 Task: Add the task  Upgrade and migrate company vendor management to a cloud-based solution to the section Gravity Wave in the project BeyondTech and add a Due Date to the respective task as 2024/05/21
Action: Mouse moved to (466, 394)
Screenshot: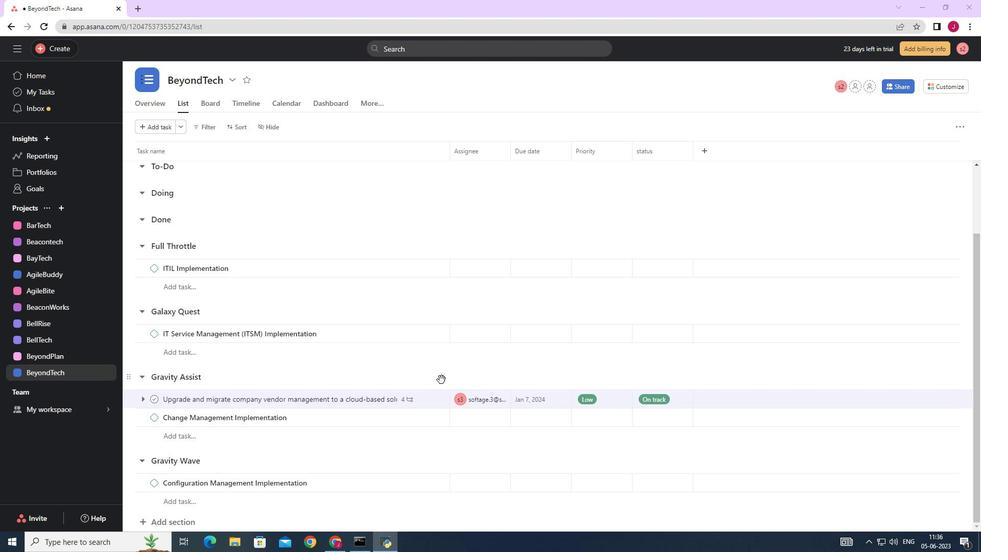 
Action: Mouse scrolled (466, 393) with delta (0, 0)
Screenshot: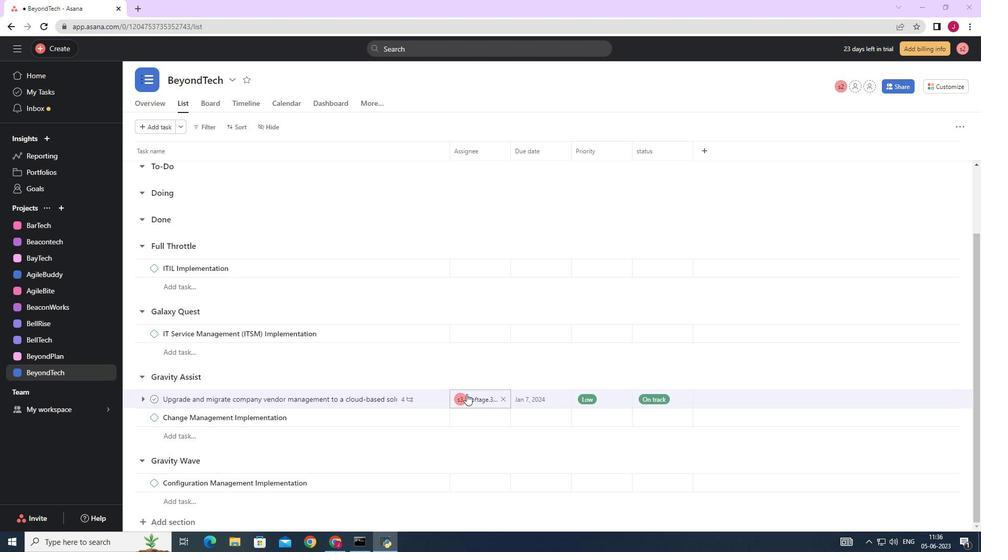 
Action: Mouse scrolled (466, 393) with delta (0, 0)
Screenshot: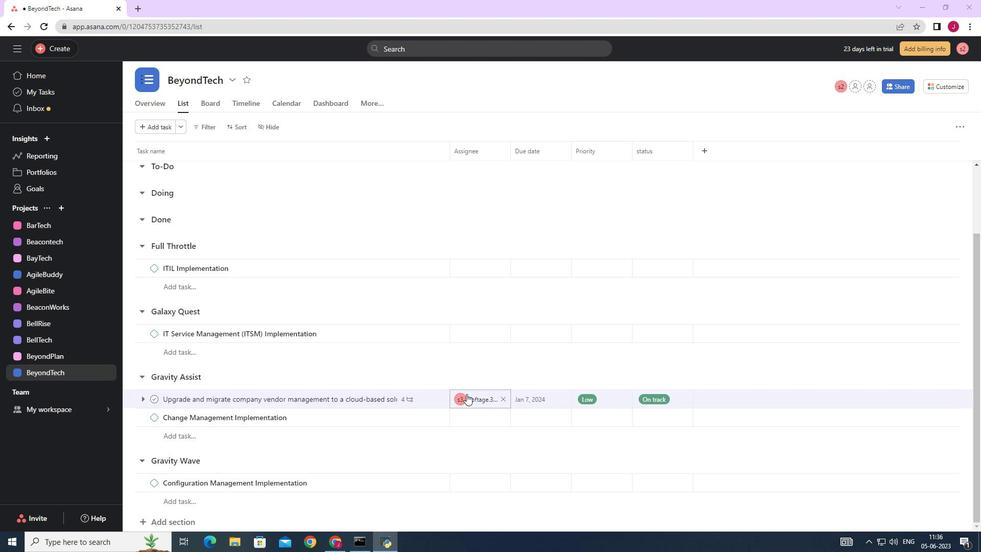 
Action: Mouse scrolled (466, 393) with delta (0, 0)
Screenshot: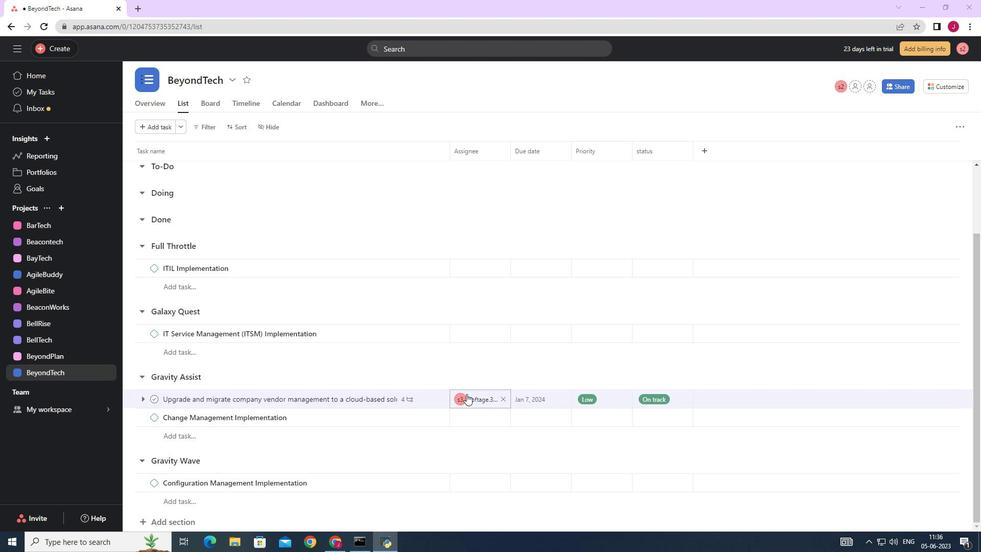 
Action: Mouse scrolled (466, 393) with delta (0, 0)
Screenshot: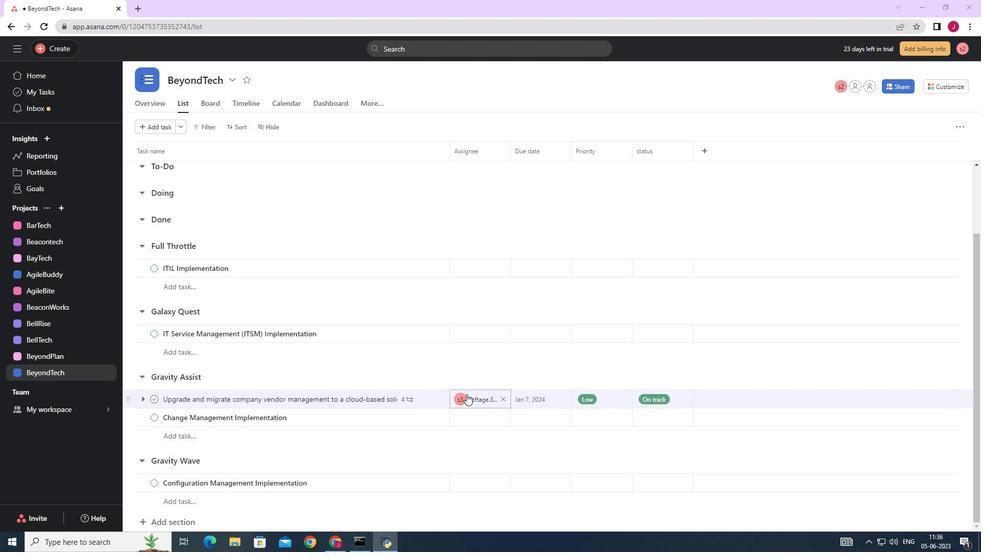 
Action: Mouse moved to (423, 399)
Screenshot: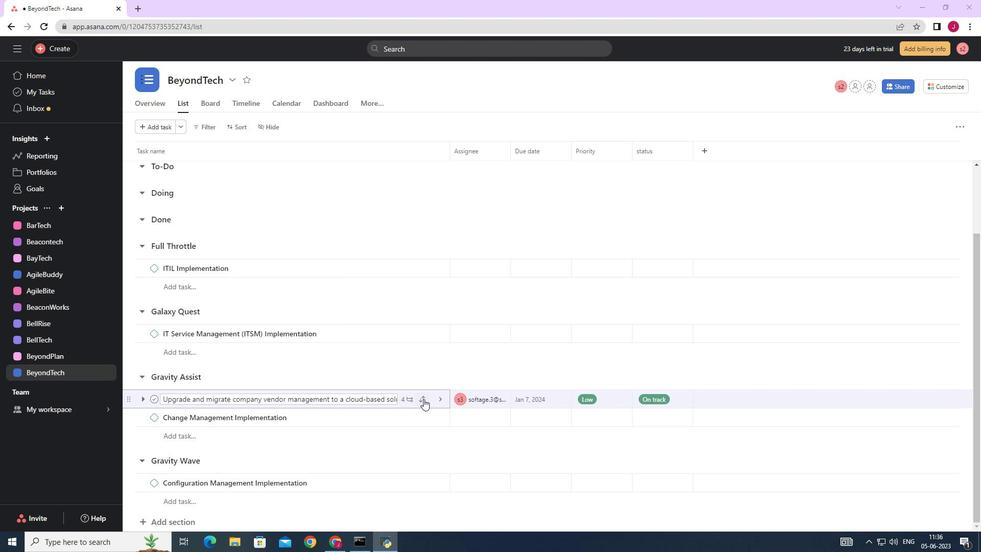 
Action: Mouse pressed left at (423, 399)
Screenshot: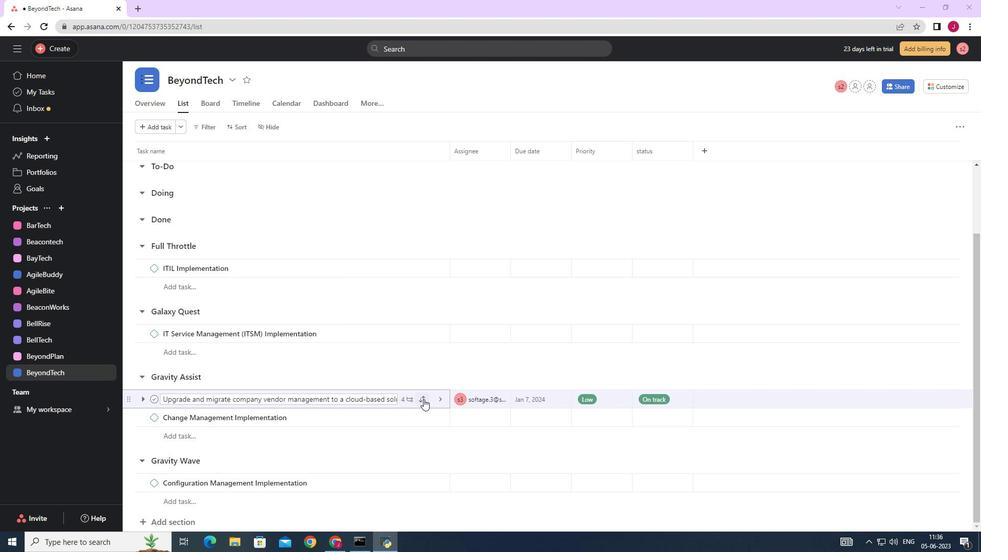 
Action: Mouse moved to (384, 379)
Screenshot: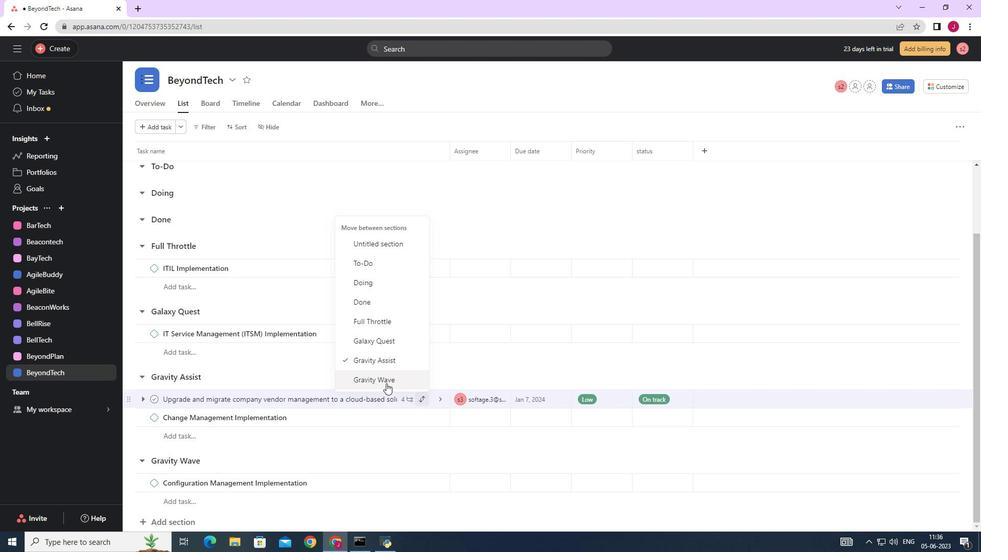 
Action: Mouse pressed left at (384, 379)
Screenshot: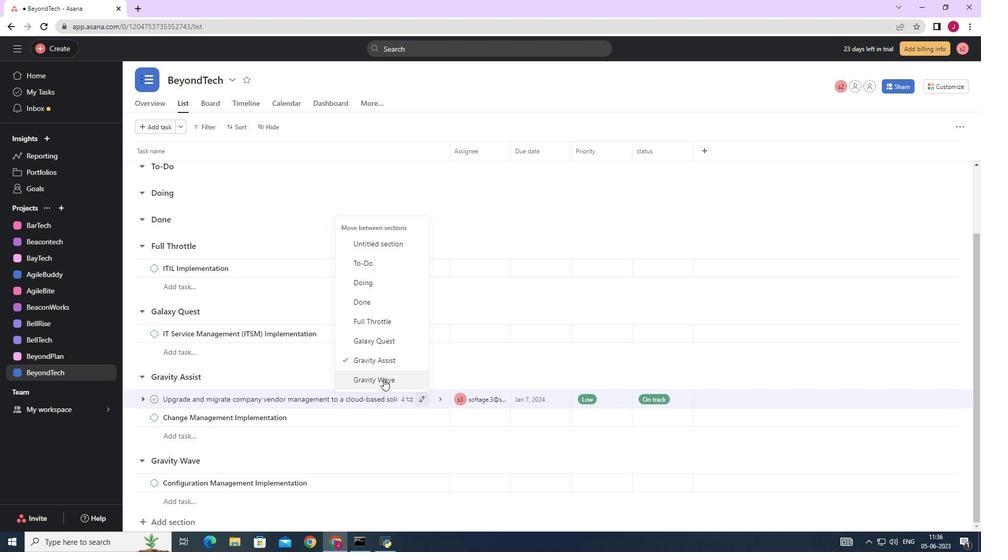 
Action: Mouse moved to (567, 465)
Screenshot: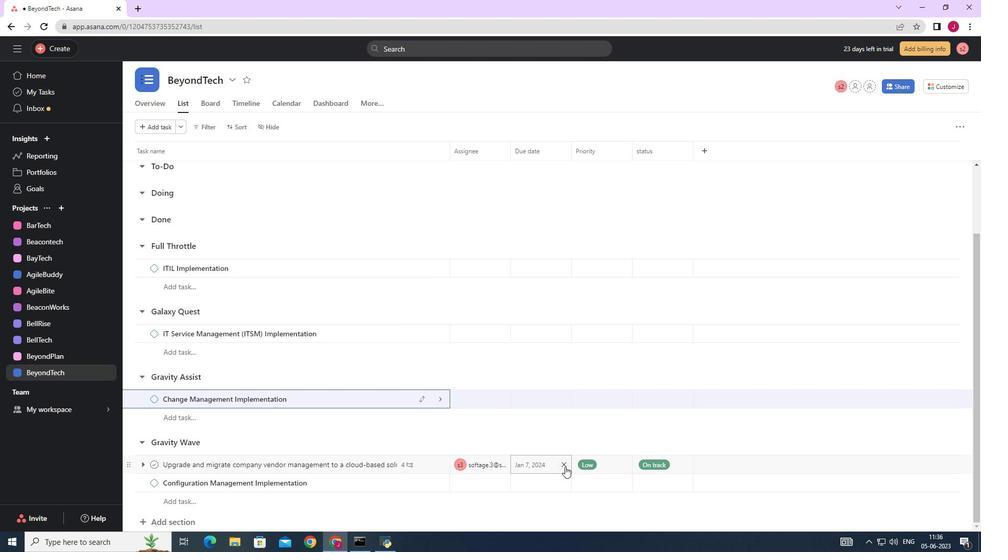 
Action: Mouse pressed left at (567, 465)
Screenshot: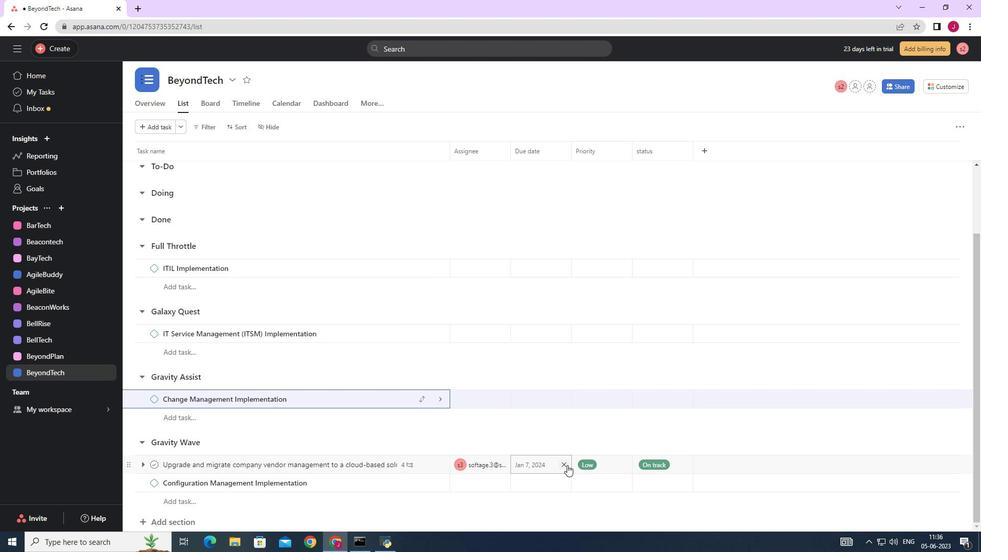 
Action: Mouse moved to (529, 464)
Screenshot: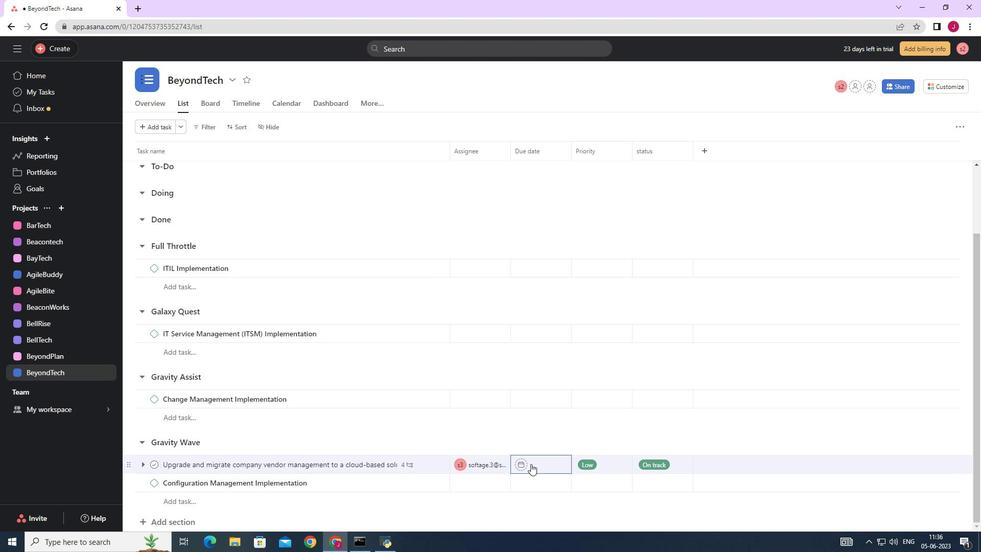 
Action: Mouse pressed left at (529, 464)
Screenshot: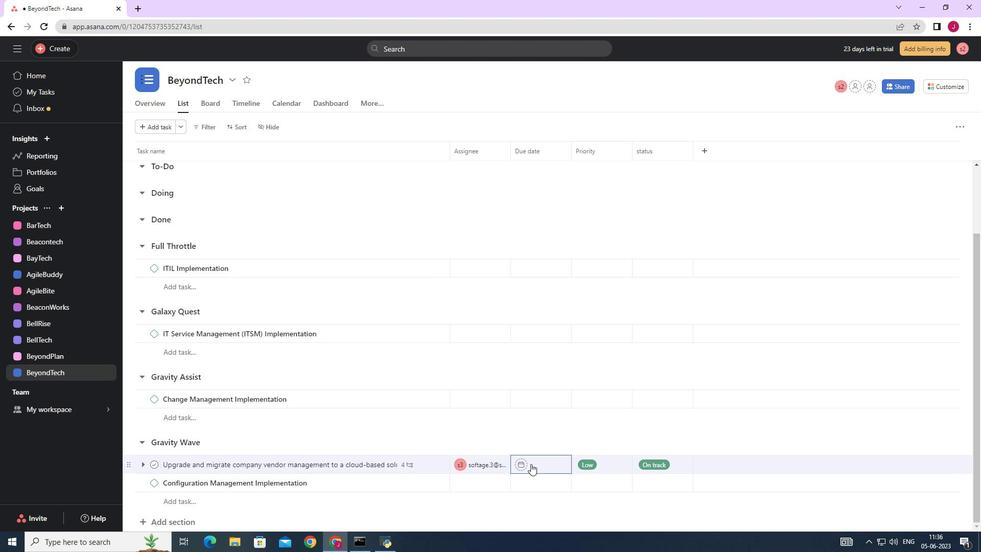 
Action: Mouse moved to (645, 302)
Screenshot: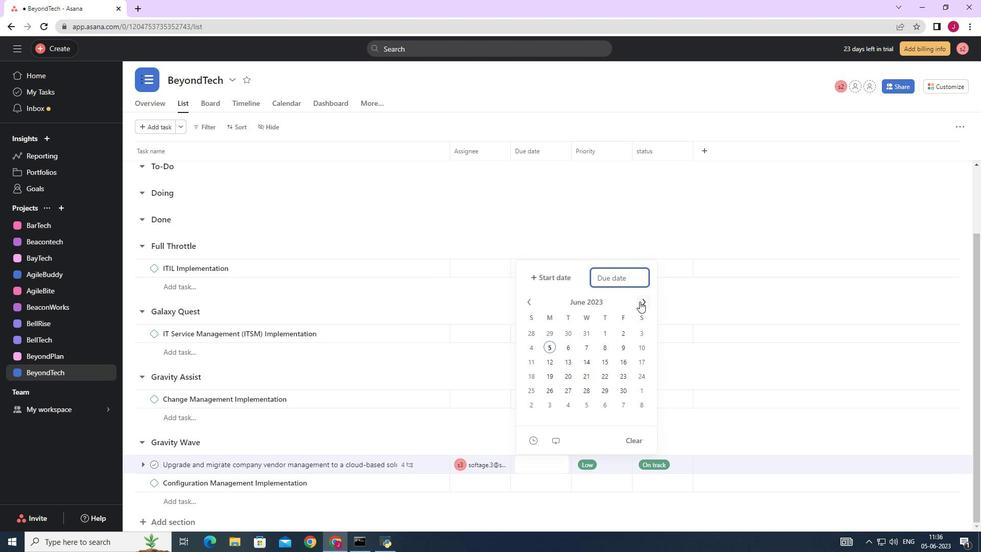 
Action: Mouse pressed left at (645, 302)
Screenshot: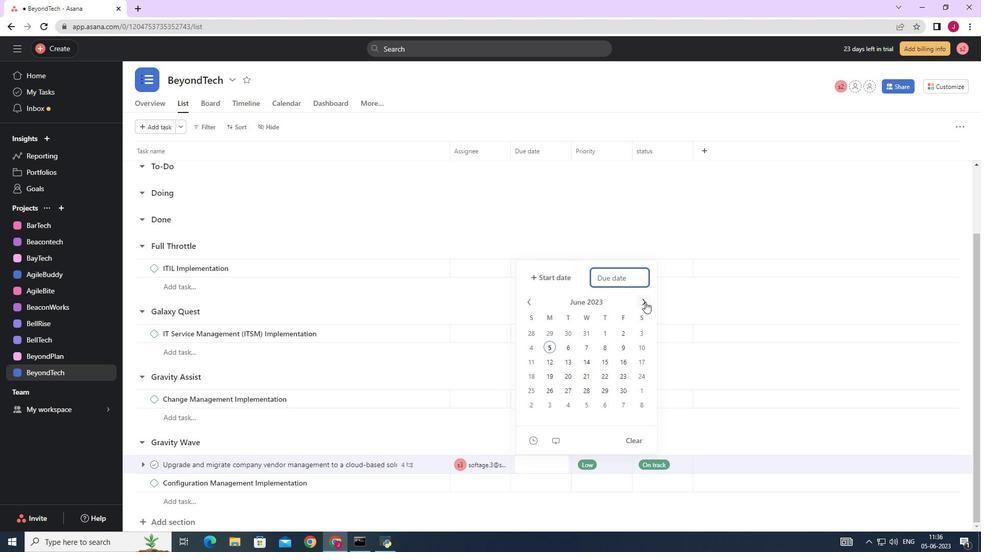 
Action: Mouse pressed left at (645, 302)
Screenshot: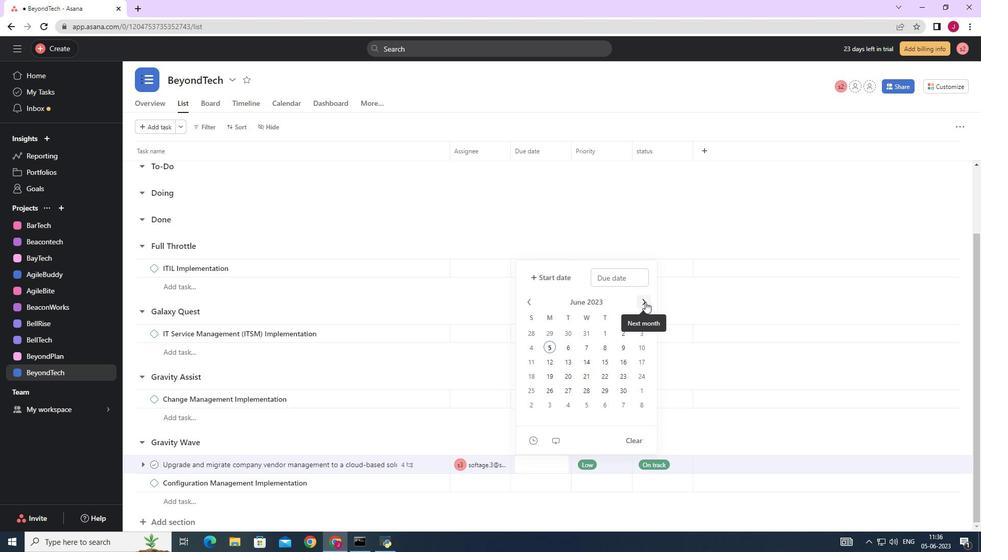 
Action: Mouse pressed left at (645, 302)
Screenshot: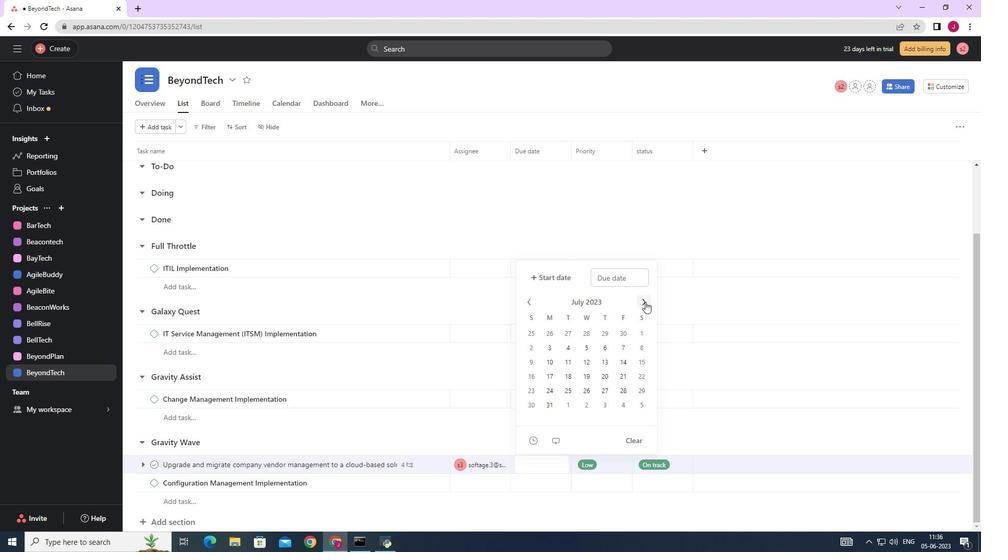 
Action: Mouse pressed left at (645, 302)
Screenshot: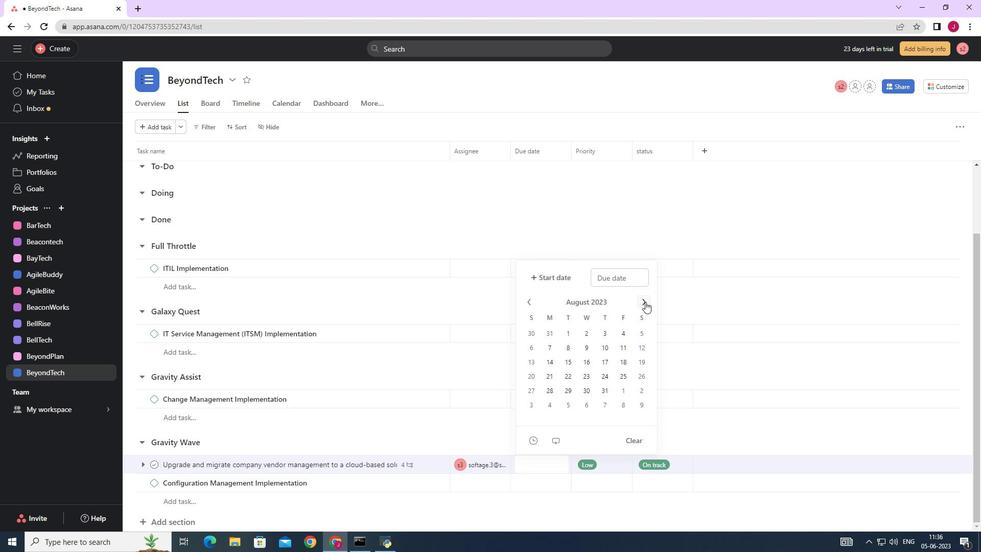 
Action: Mouse pressed left at (645, 302)
Screenshot: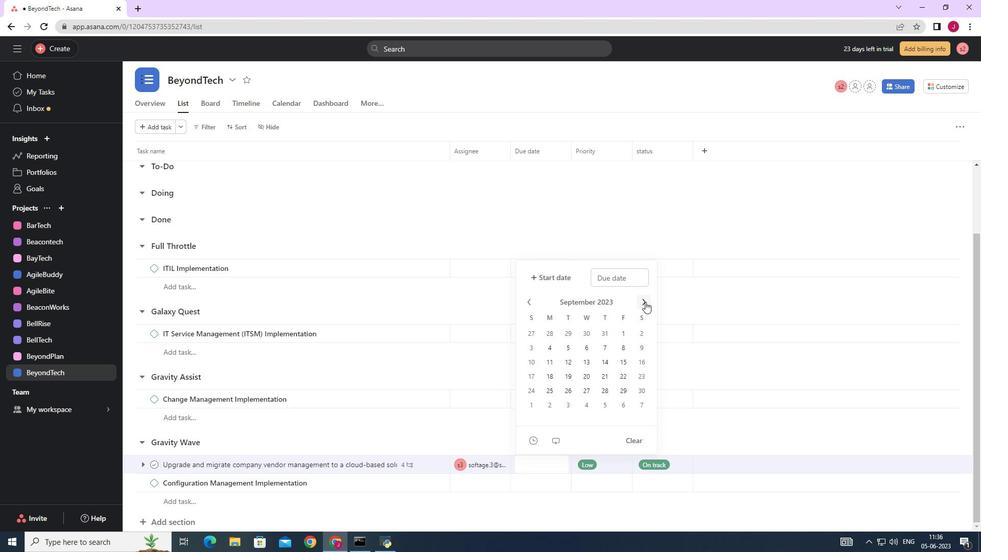 
Action: Mouse pressed left at (645, 302)
Screenshot: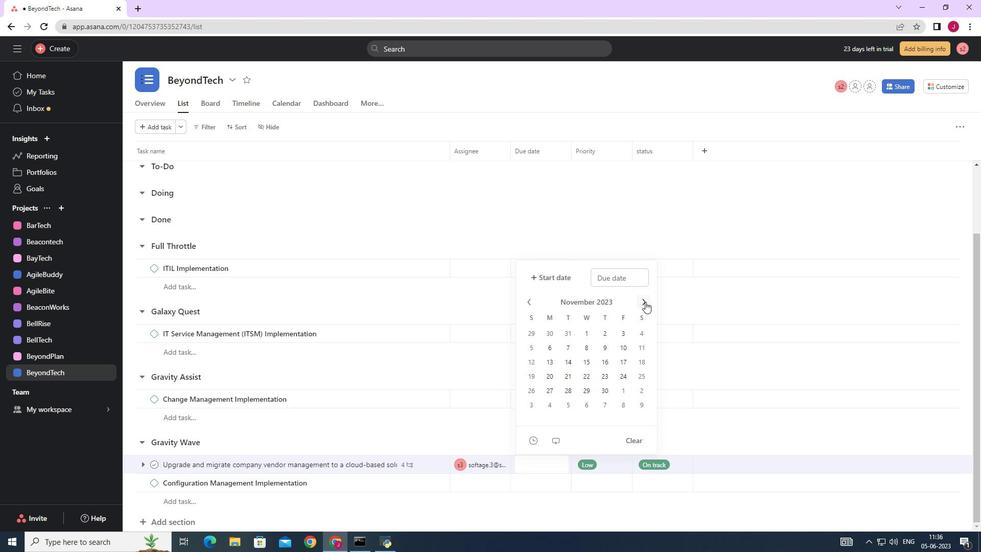 
Action: Mouse pressed left at (645, 302)
Screenshot: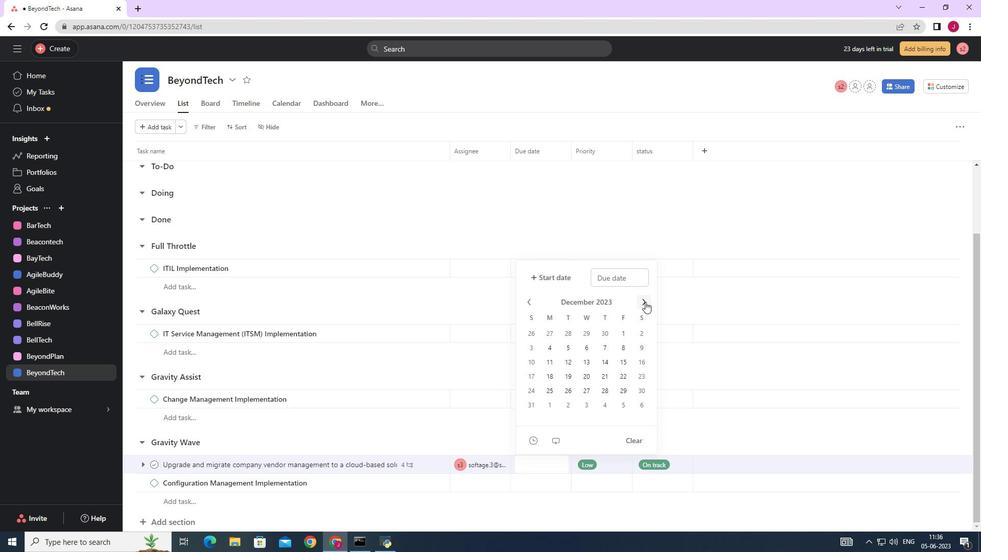 
Action: Mouse pressed left at (645, 302)
Screenshot: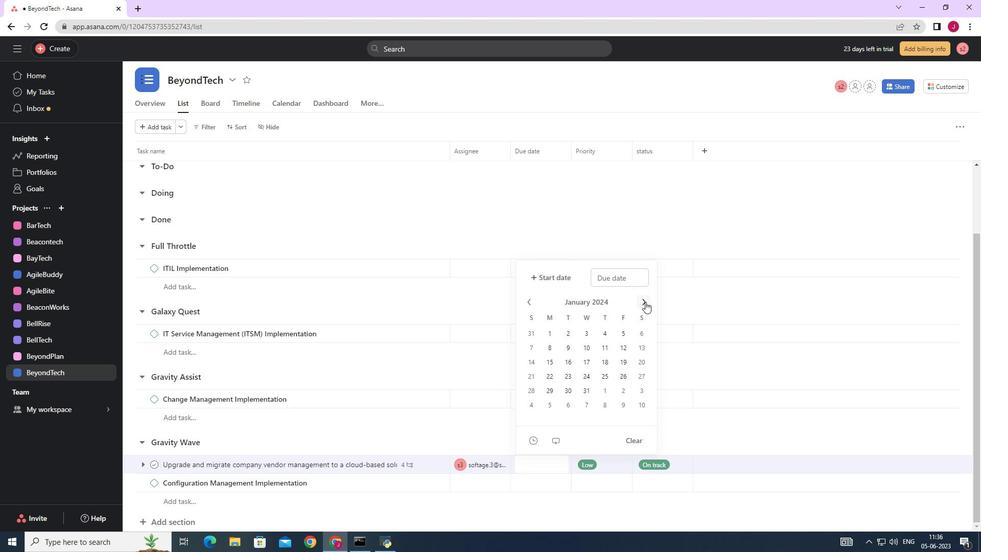 
Action: Mouse pressed left at (645, 302)
Screenshot: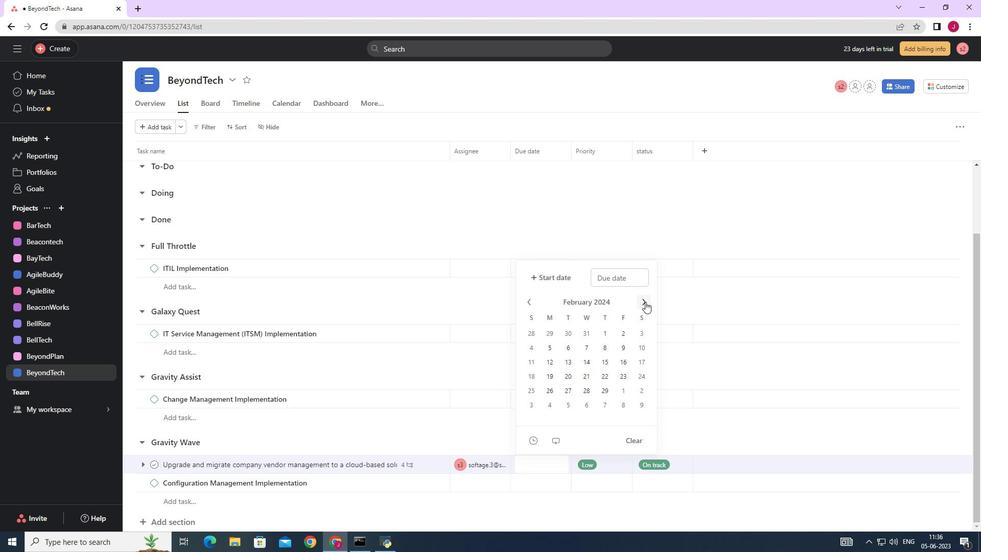 
Action: Mouse pressed left at (645, 302)
Screenshot: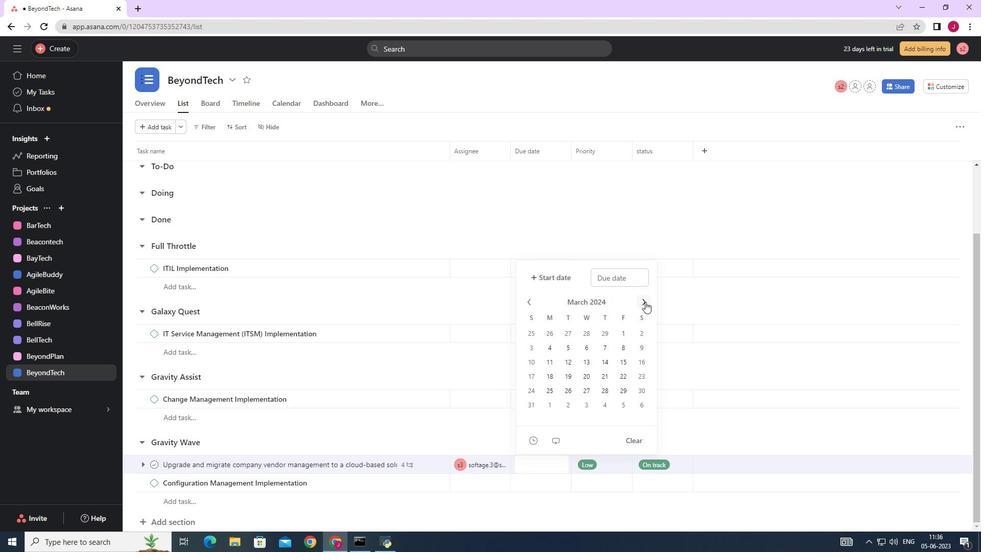 
Action: Mouse pressed left at (645, 302)
Screenshot: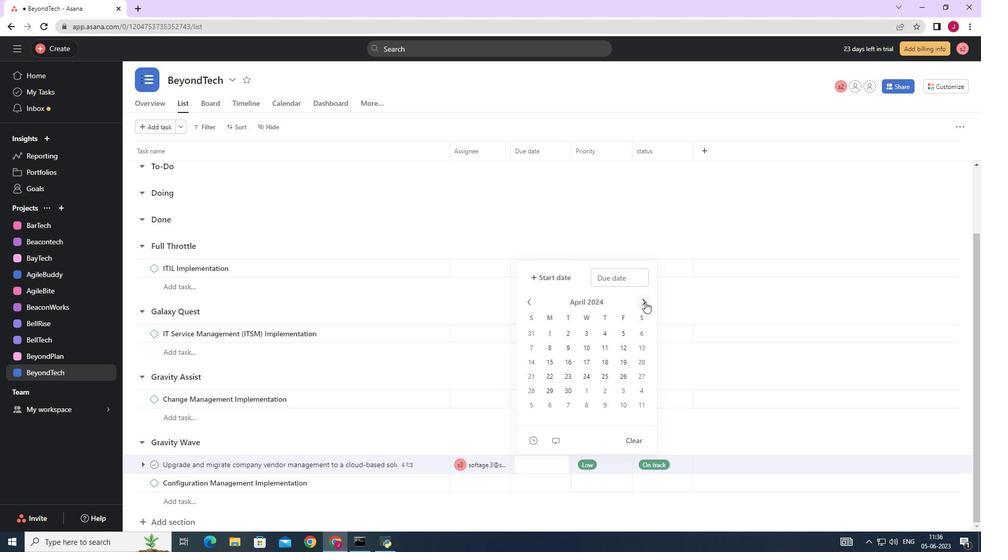 
Action: Mouse moved to (566, 376)
Screenshot: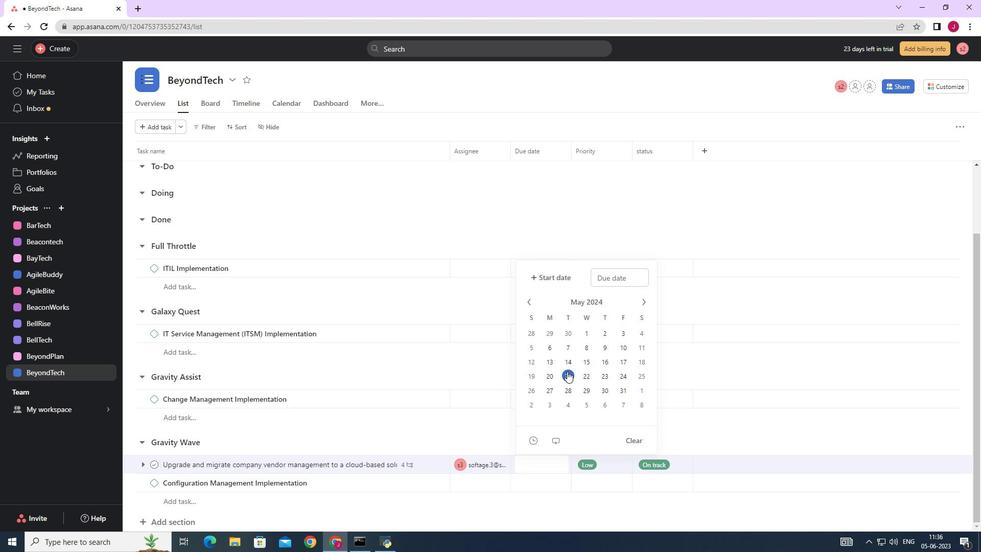 
Action: Mouse pressed left at (566, 376)
Screenshot: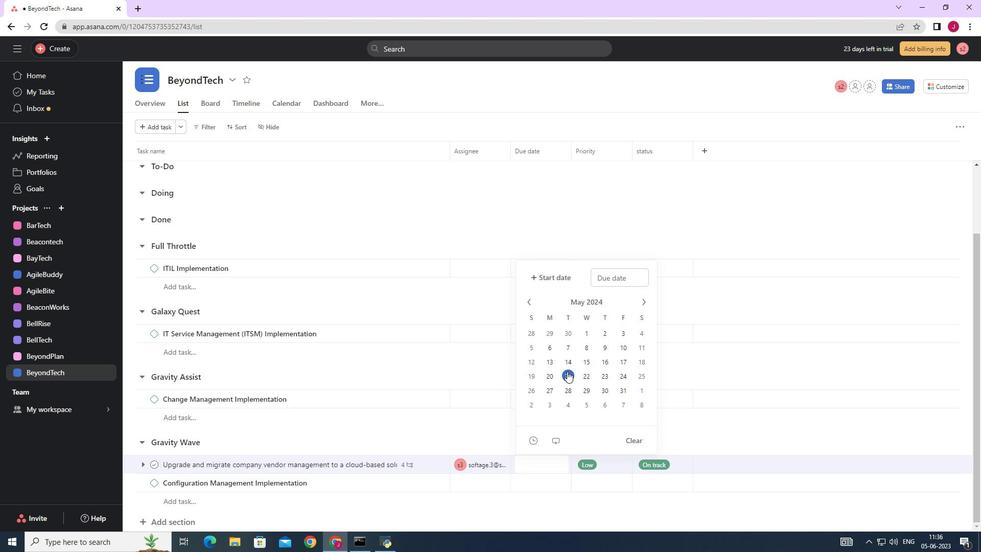 
Action: Mouse moved to (747, 199)
Screenshot: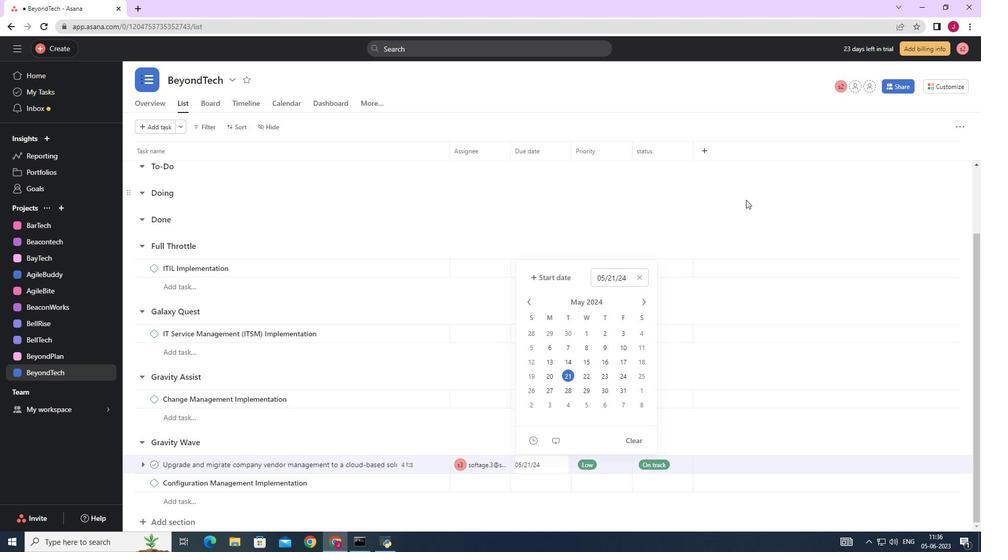 
Action: Mouse pressed left at (747, 199)
Screenshot: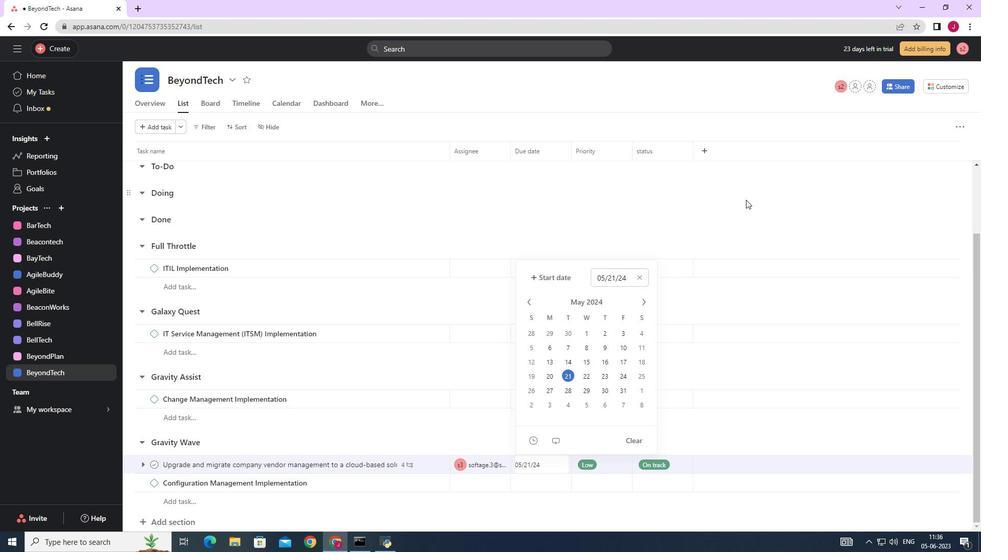 
Action: Mouse moved to (746, 199)
Screenshot: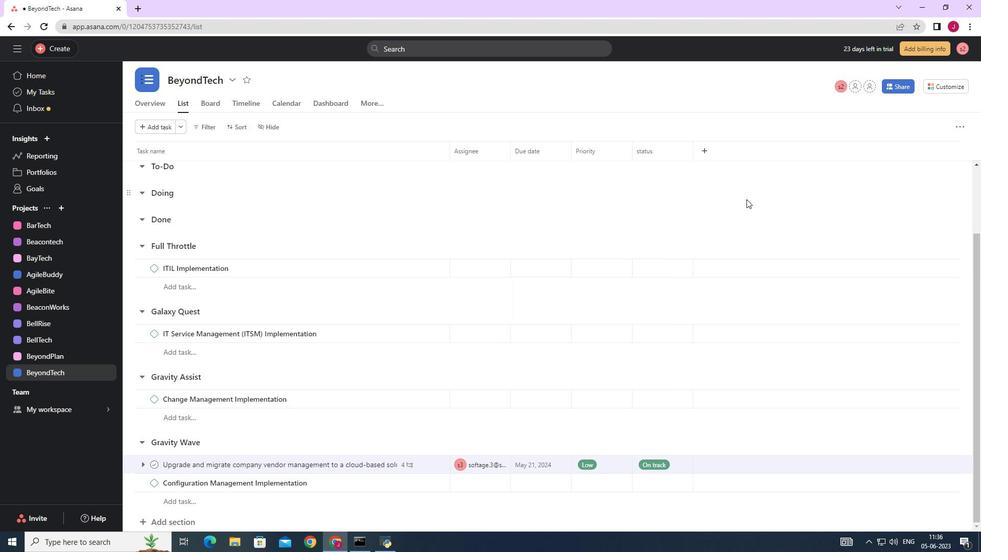 
